 Task: Create a new view for identification history
Action: Mouse moved to (225, 129)
Screenshot: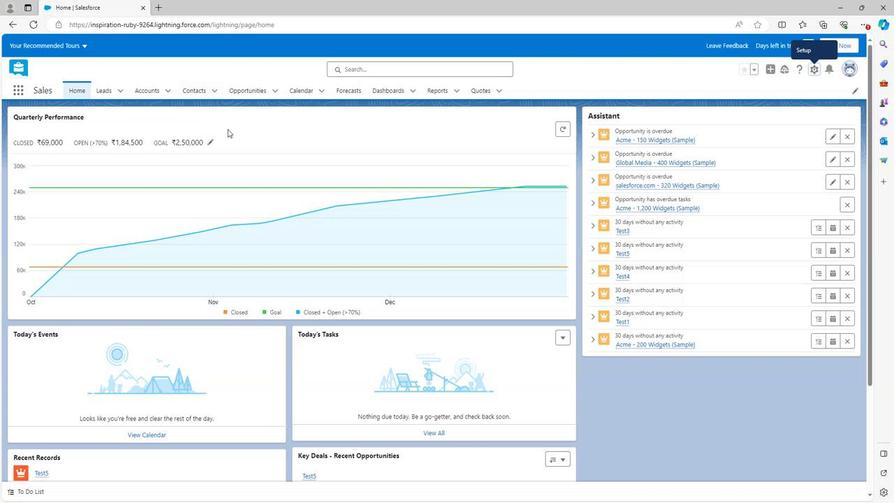
Action: Mouse scrolled (225, 129) with delta (0, 0)
Screenshot: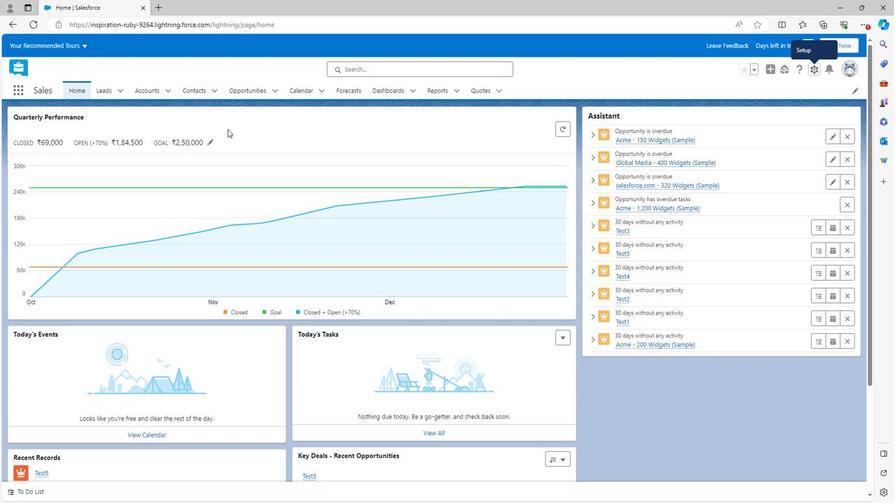 
Action: Mouse scrolled (225, 129) with delta (0, 0)
Screenshot: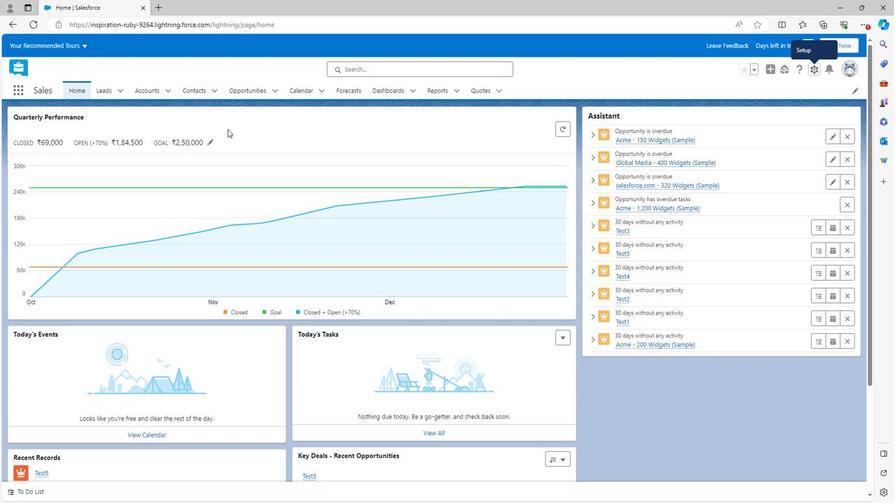 
Action: Mouse scrolled (225, 129) with delta (0, 0)
Screenshot: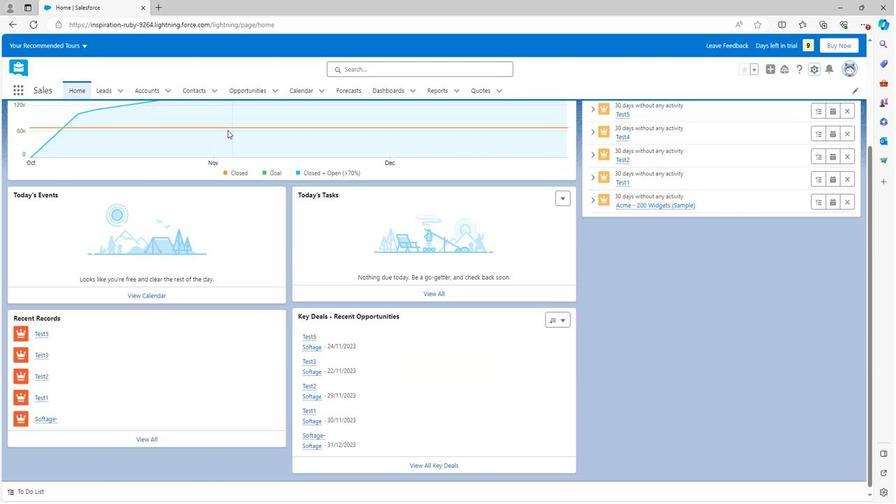 
Action: Mouse scrolled (225, 129) with delta (0, 0)
Screenshot: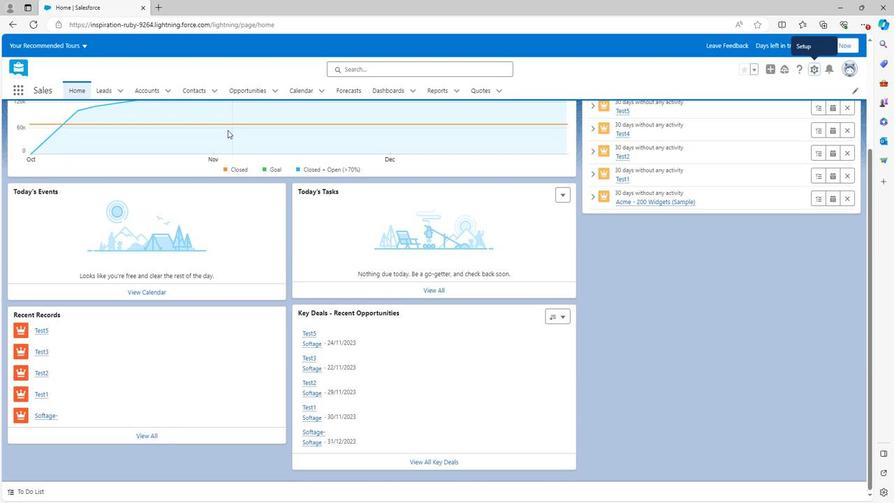 
Action: Mouse scrolled (225, 129) with delta (0, 0)
Screenshot: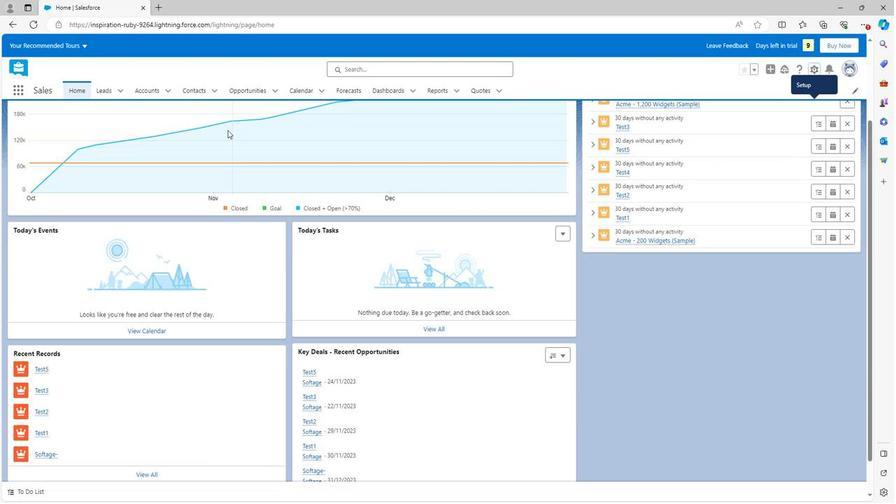 
Action: Mouse scrolled (225, 129) with delta (0, 0)
Screenshot: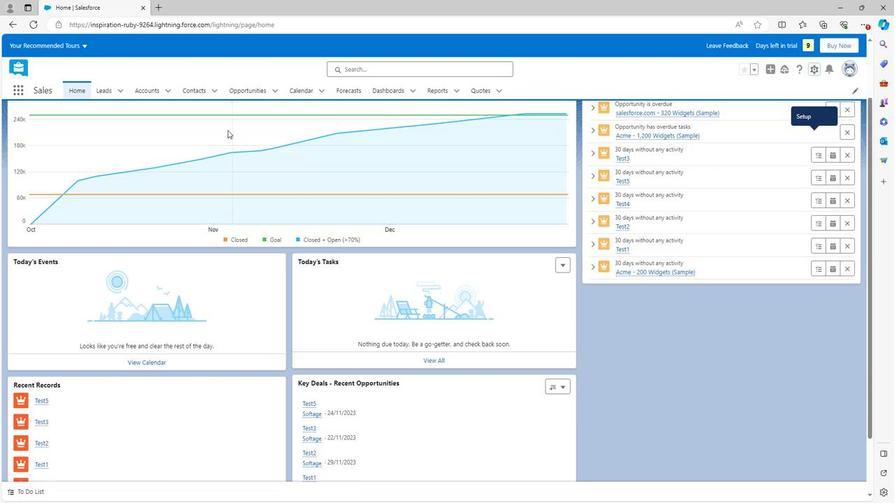 
Action: Mouse scrolled (225, 129) with delta (0, 0)
Screenshot: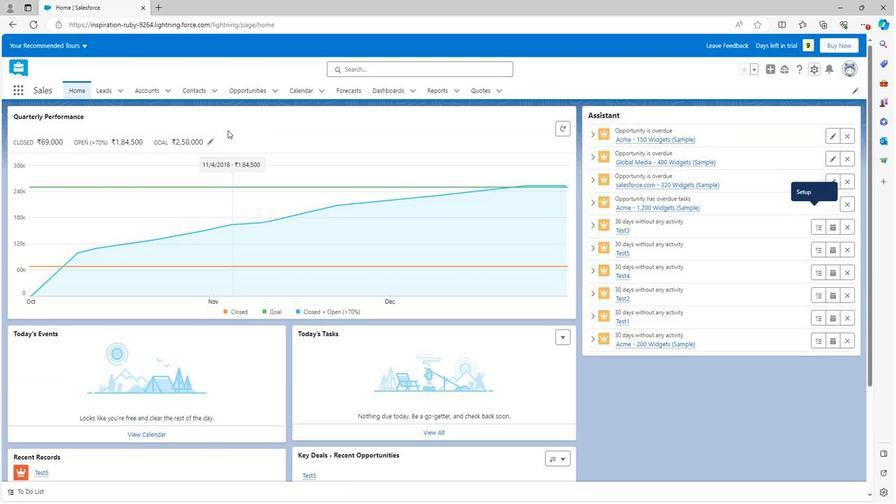 
Action: Mouse moved to (809, 71)
Screenshot: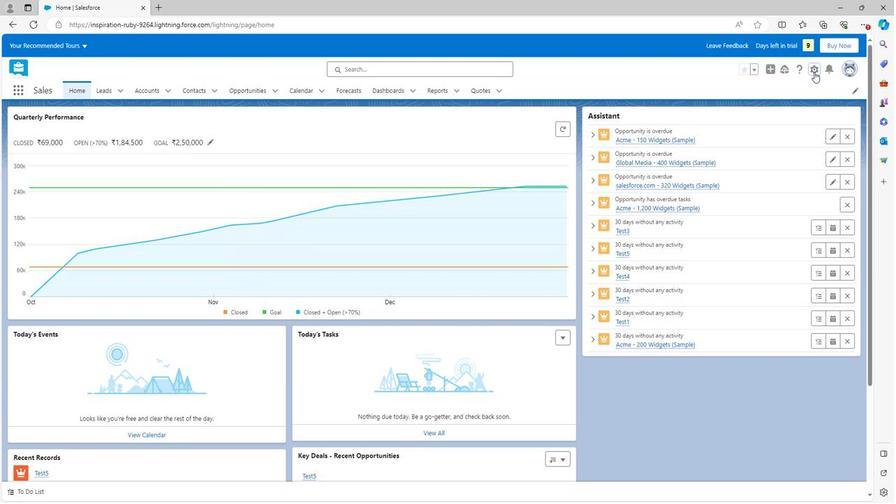 
Action: Mouse pressed left at (809, 71)
Screenshot: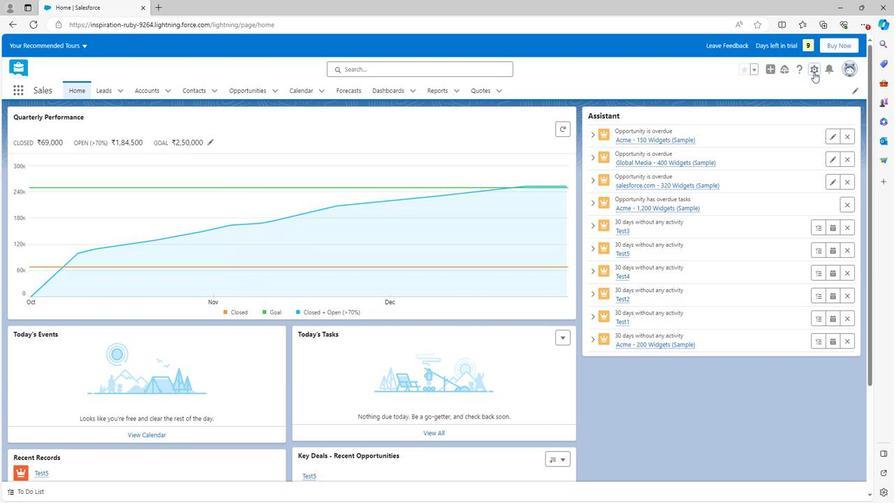 
Action: Mouse moved to (776, 92)
Screenshot: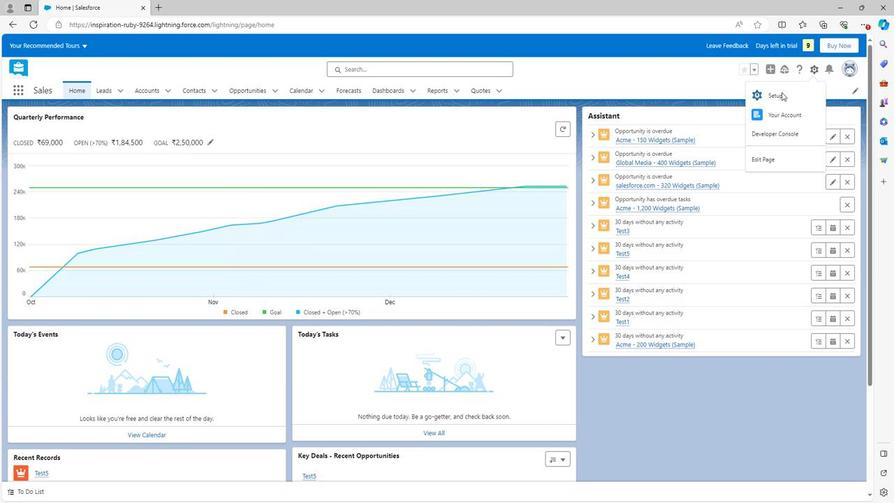 
Action: Mouse pressed left at (776, 92)
Screenshot: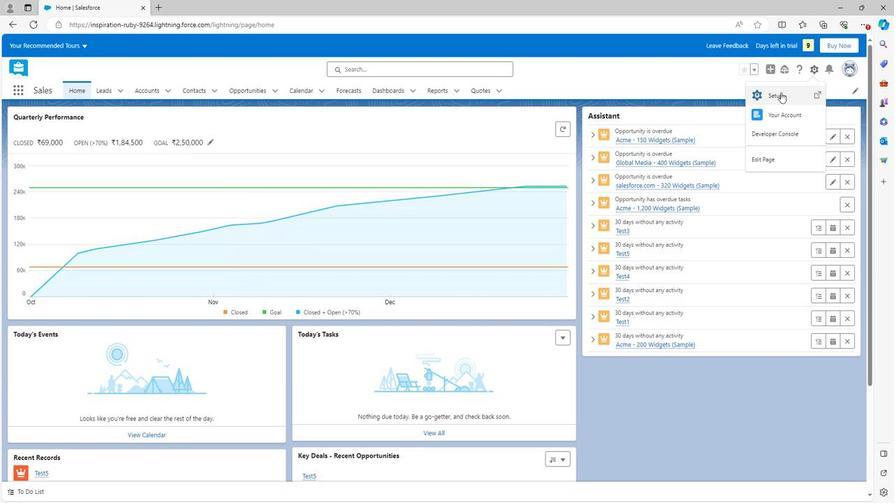 
Action: Mouse moved to (30, 395)
Screenshot: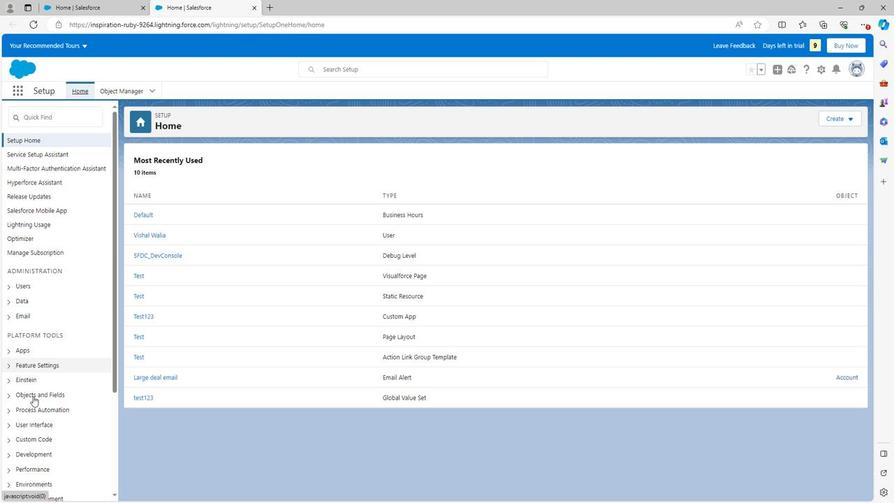 
Action: Mouse scrolled (30, 395) with delta (0, 0)
Screenshot: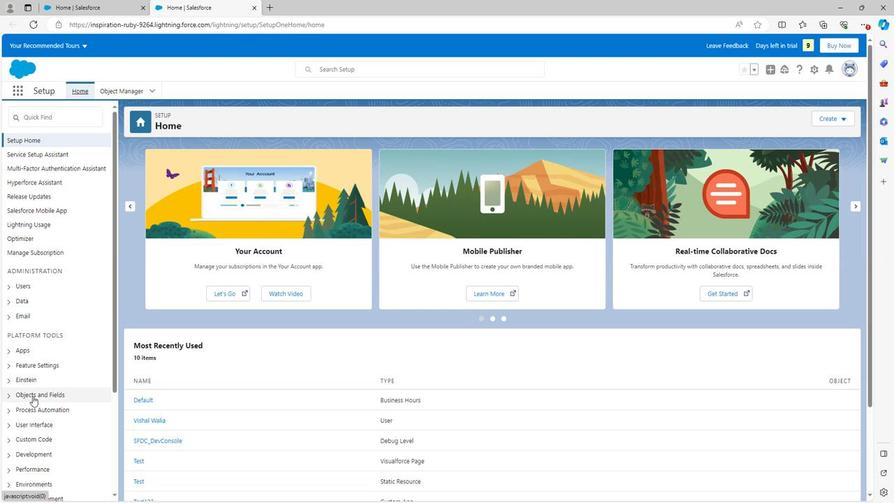 
Action: Mouse scrolled (30, 395) with delta (0, 0)
Screenshot: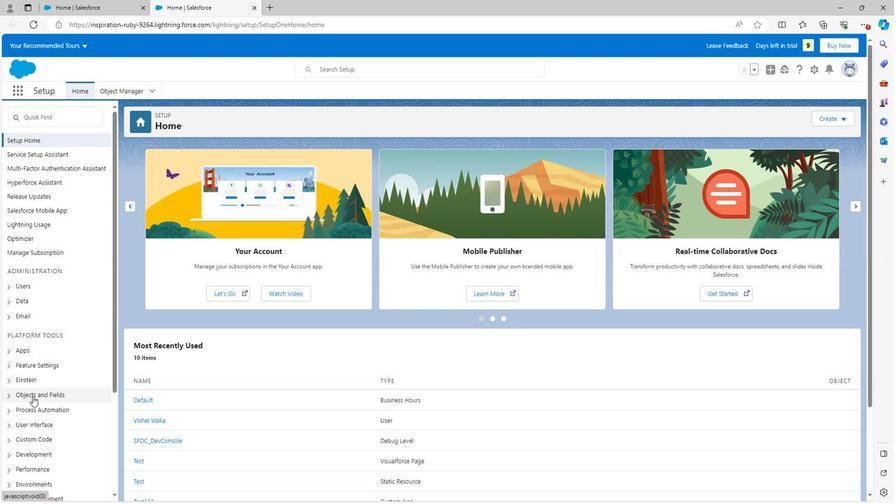 
Action: Mouse scrolled (30, 395) with delta (0, 0)
Screenshot: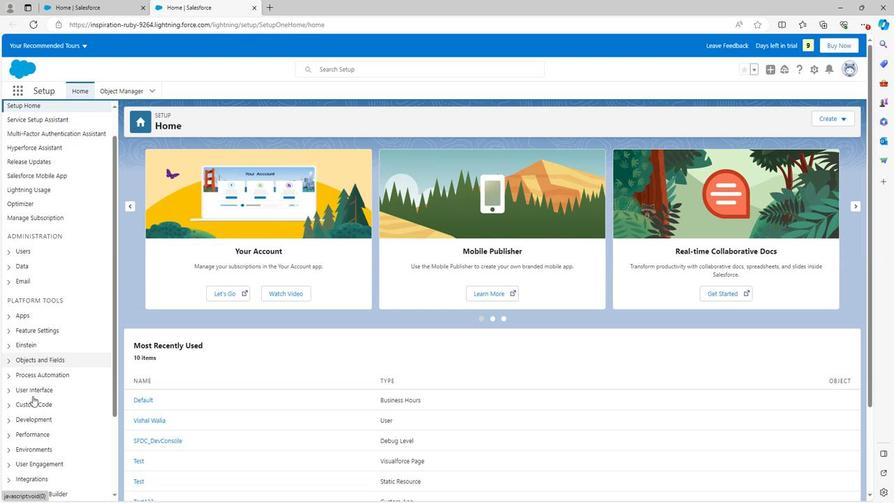 
Action: Mouse scrolled (30, 395) with delta (0, 0)
Screenshot: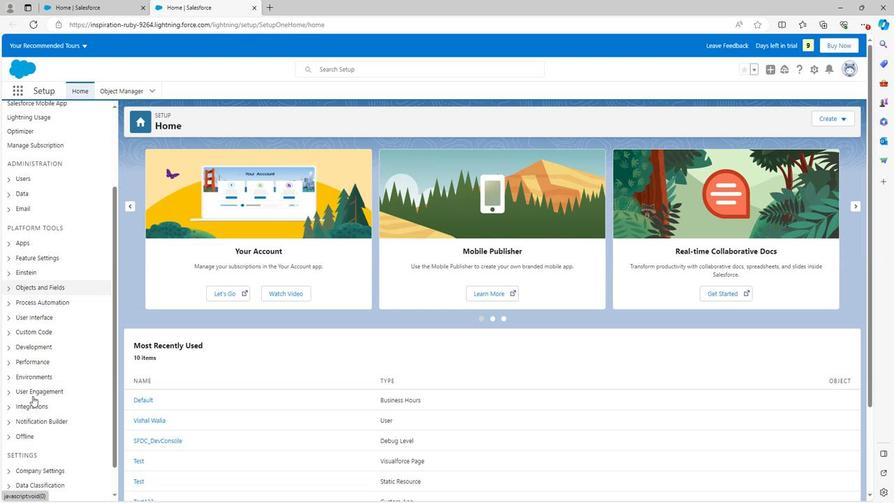 
Action: Mouse moved to (30, 396)
Screenshot: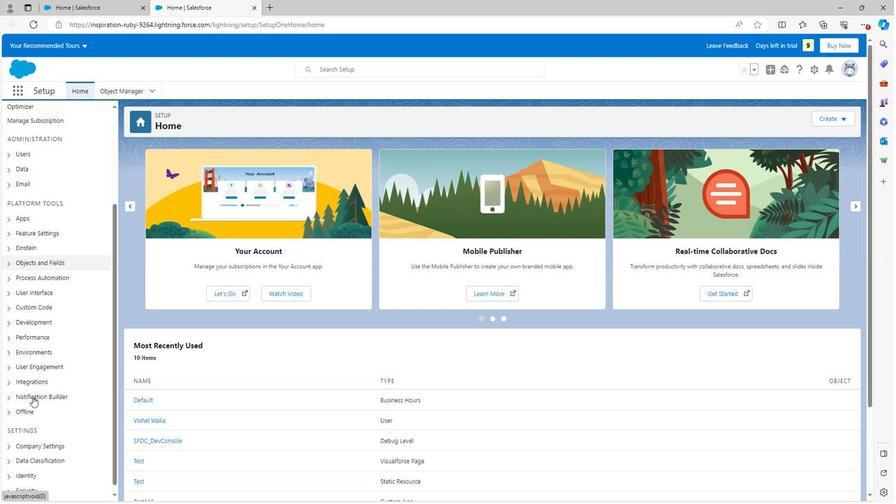 
Action: Mouse scrolled (30, 396) with delta (0, 0)
Screenshot: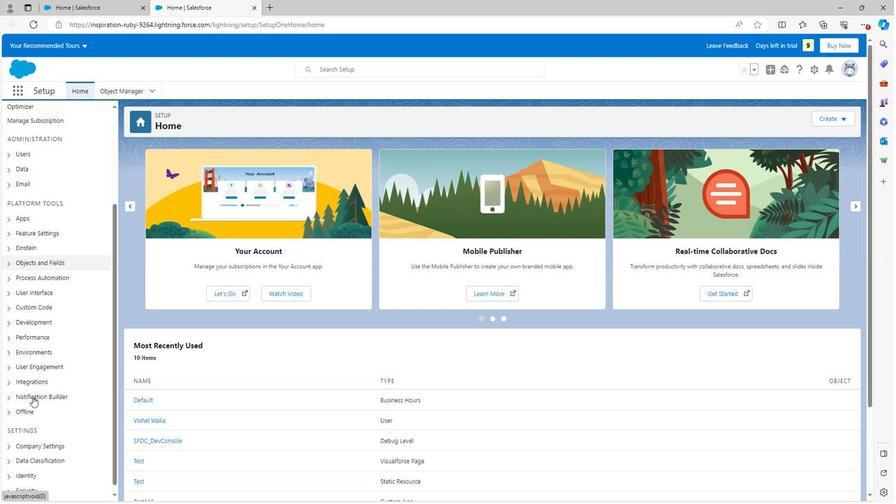 
Action: Mouse moved to (30, 397)
Screenshot: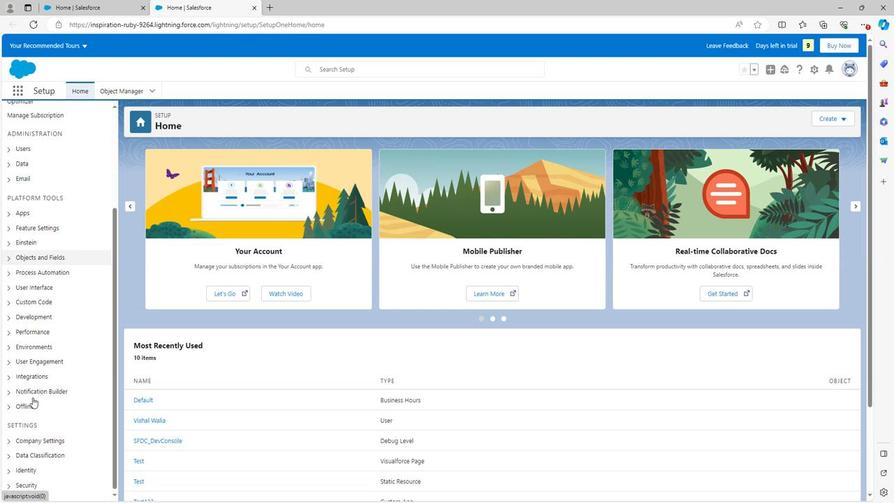 
Action: Mouse scrolled (30, 396) with delta (0, 0)
Screenshot: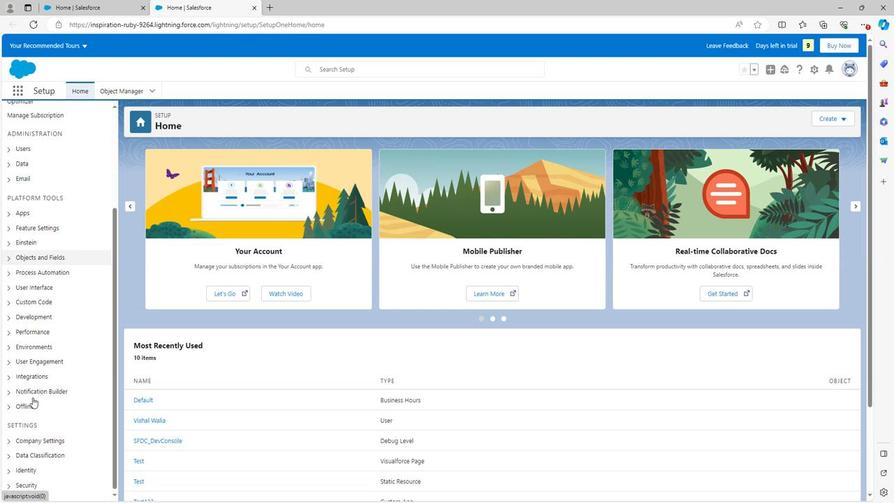 
Action: Mouse scrolled (30, 396) with delta (0, 0)
Screenshot: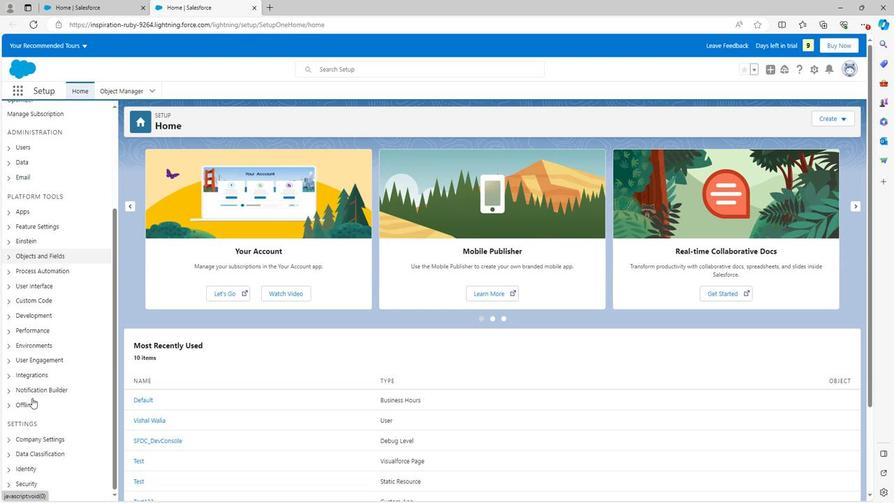 
Action: Mouse moved to (7, 469)
Screenshot: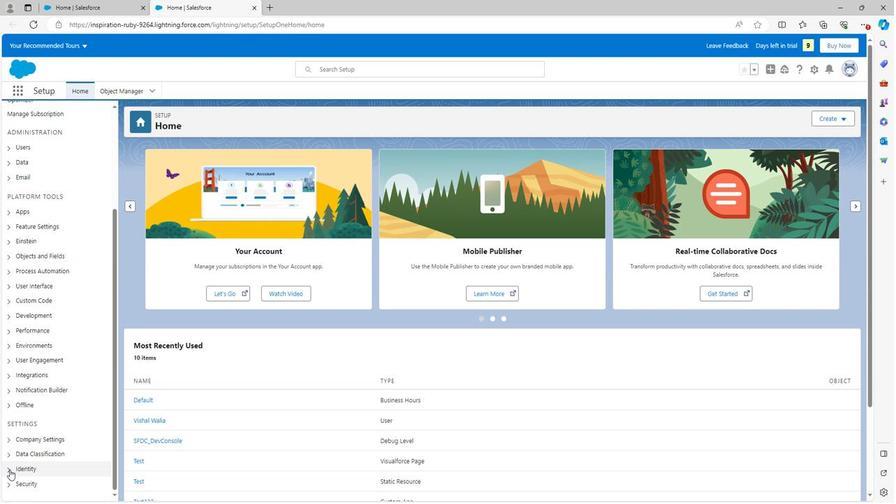
Action: Mouse pressed left at (7, 469)
Screenshot: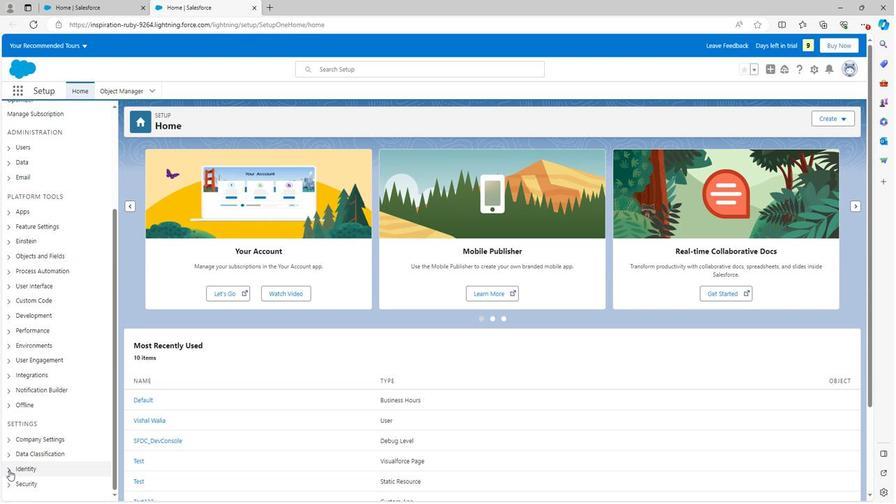 
Action: Mouse moved to (7, 469)
Screenshot: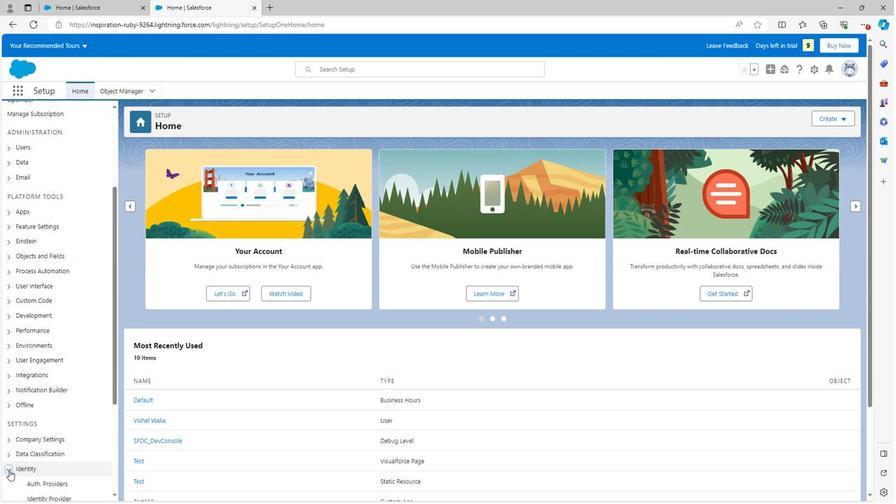 
Action: Mouse scrolled (7, 469) with delta (0, 0)
Screenshot: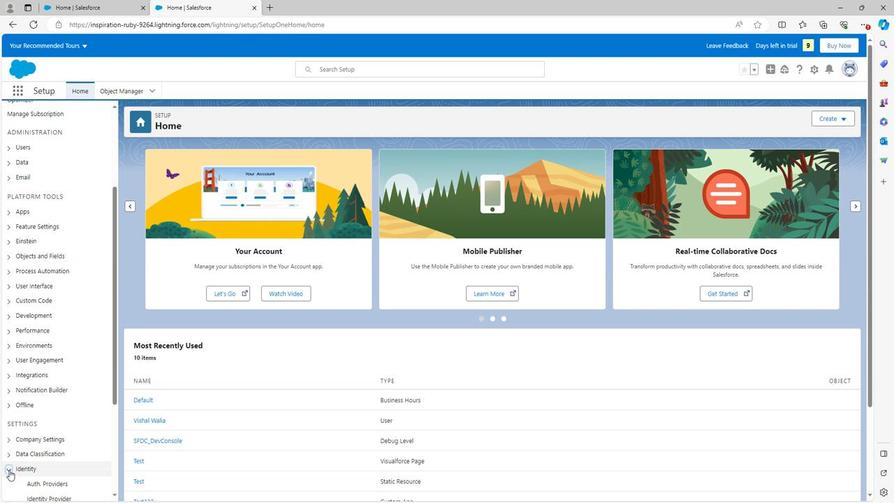 
Action: Mouse scrolled (7, 469) with delta (0, 0)
Screenshot: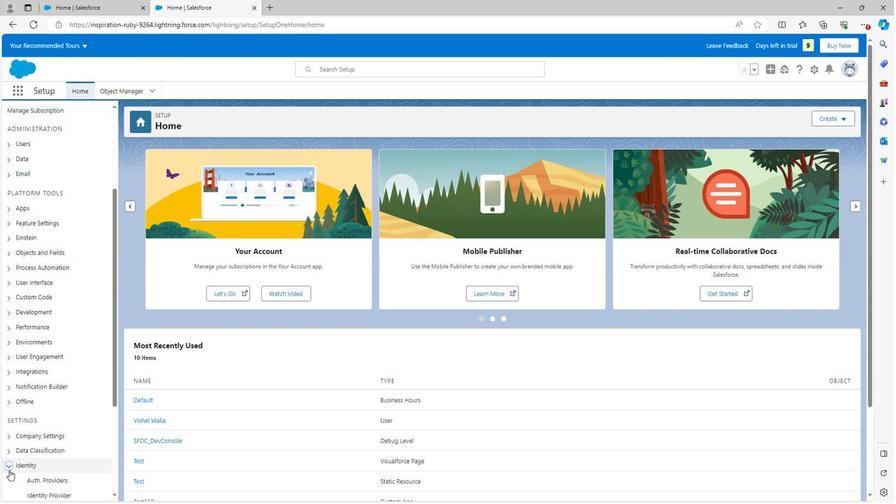 
Action: Mouse scrolled (7, 469) with delta (0, 0)
Screenshot: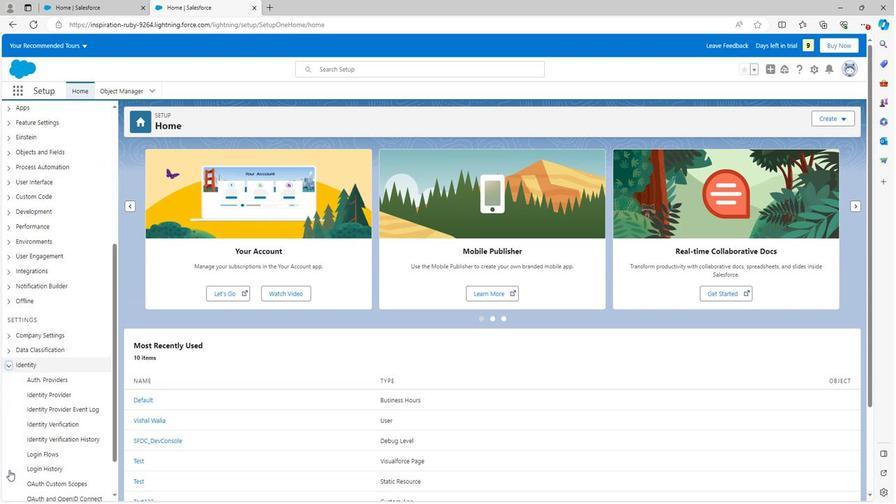 
Action: Mouse scrolled (7, 469) with delta (0, 0)
Screenshot: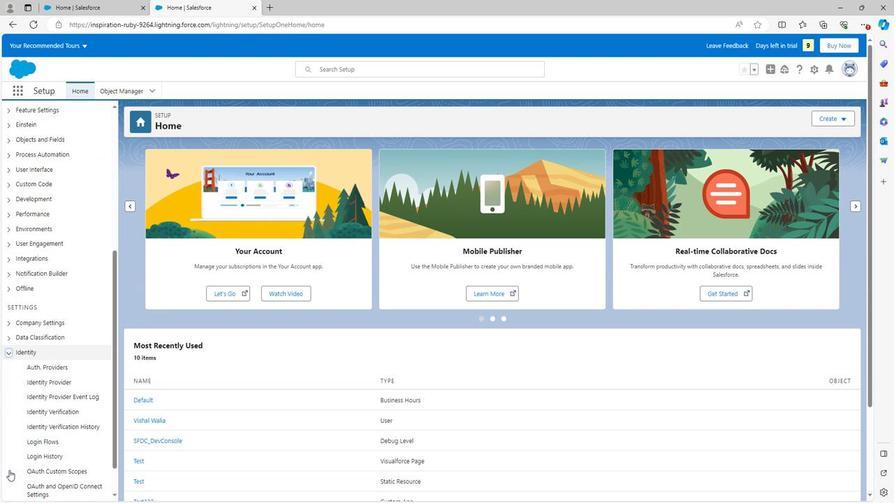 
Action: Mouse scrolled (7, 469) with delta (0, 0)
Screenshot: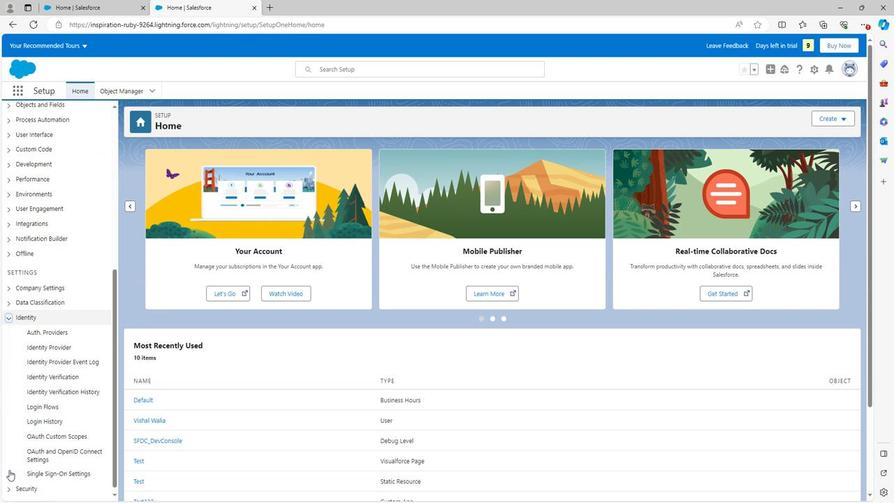
Action: Mouse moved to (51, 387)
Screenshot: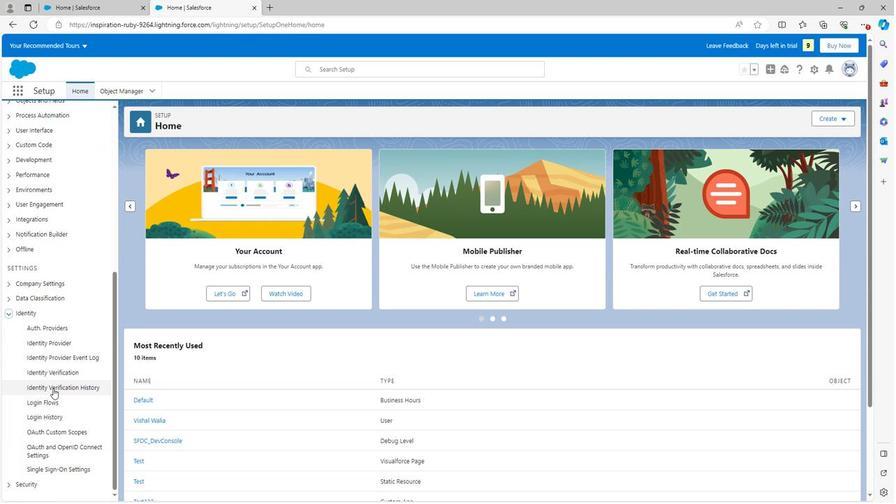 
Action: Mouse pressed left at (51, 387)
Screenshot: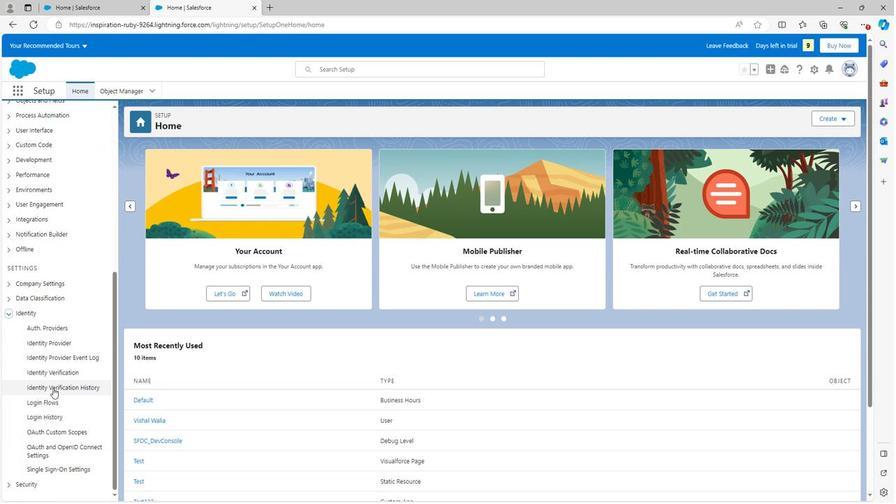 
Action: Mouse moved to (154, 217)
Screenshot: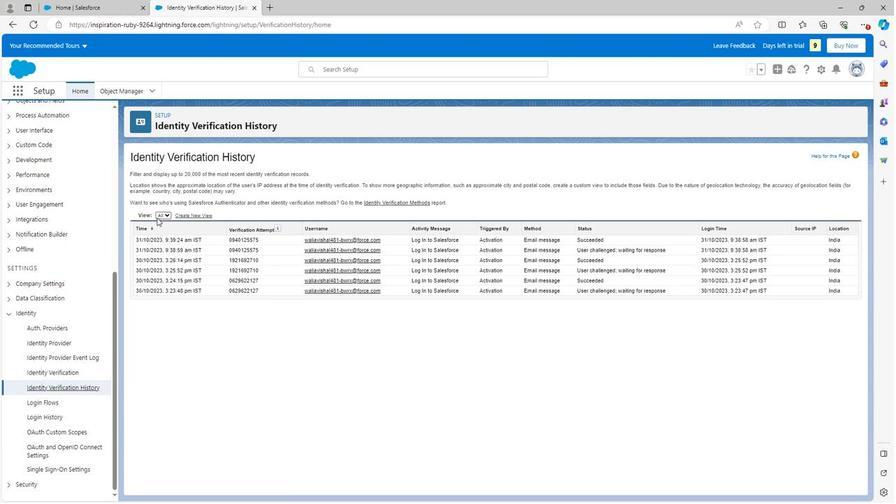 
Action: Mouse scrolled (154, 216) with delta (0, 0)
Screenshot: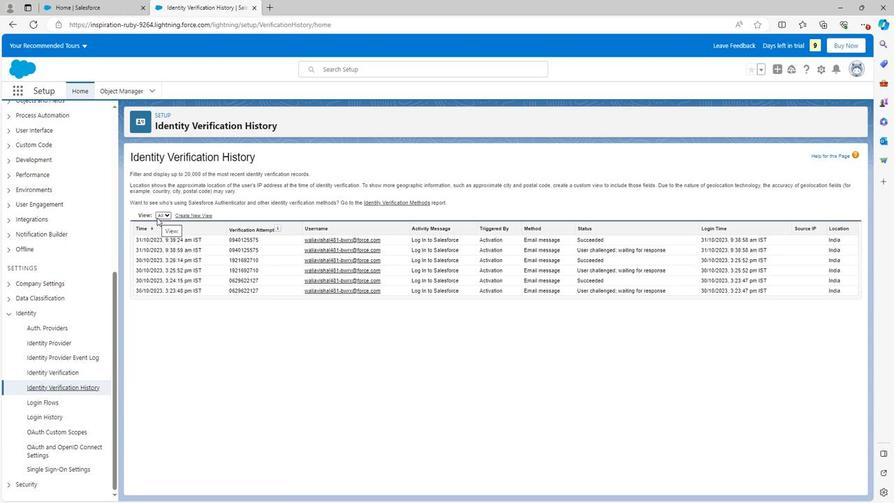 
Action: Mouse scrolled (154, 216) with delta (0, 0)
Screenshot: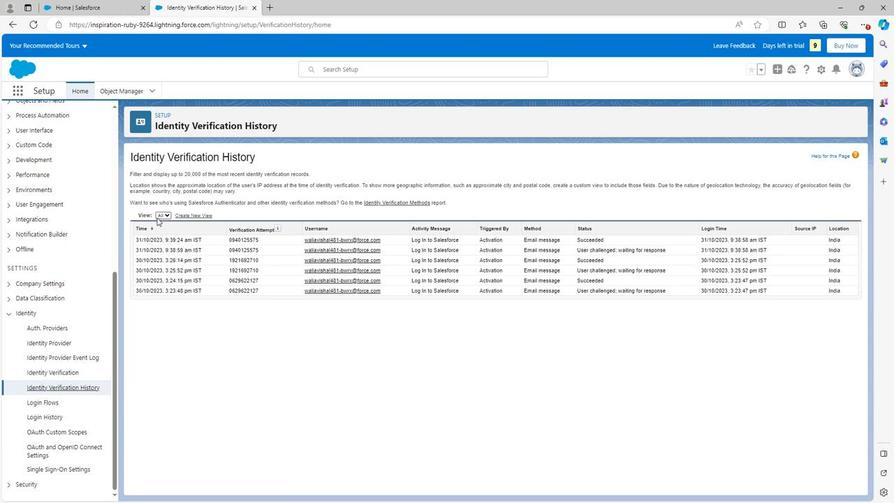 
Action: Mouse scrolled (154, 216) with delta (0, 0)
Screenshot: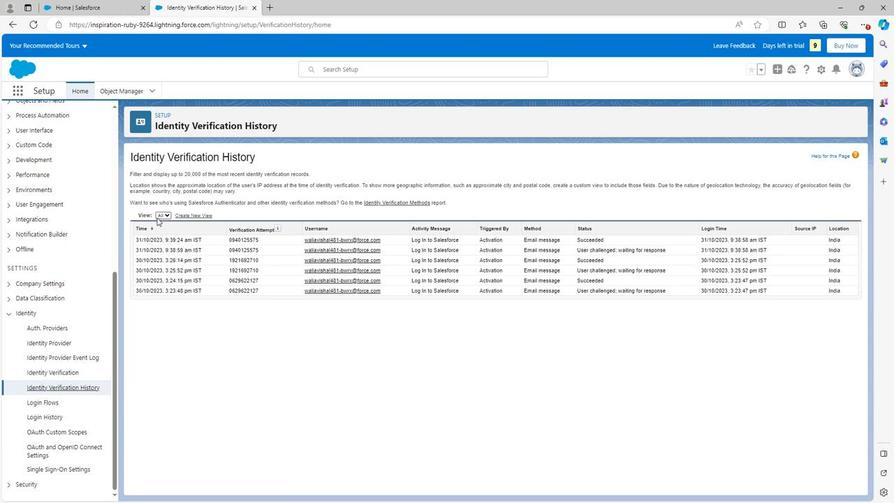 
Action: Mouse scrolled (154, 216) with delta (0, 0)
Screenshot: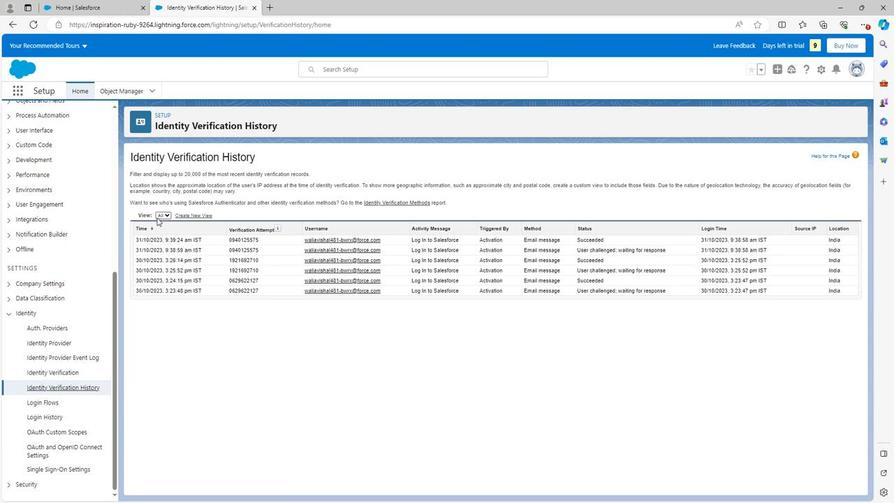 
Action: Mouse moved to (162, 215)
Screenshot: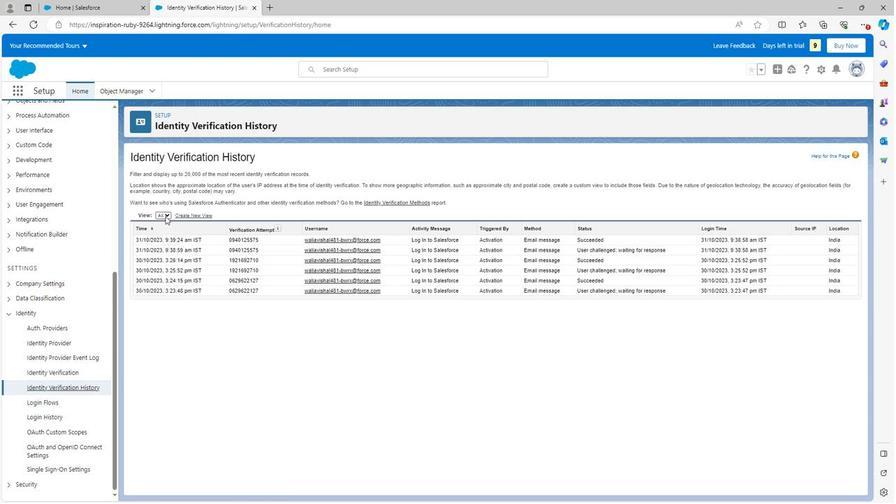 
Action: Mouse pressed left at (162, 215)
Screenshot: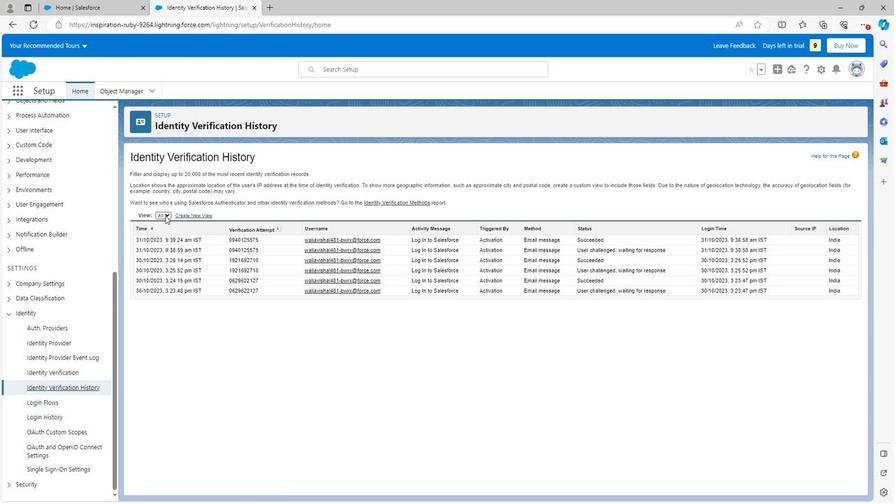 
Action: Mouse moved to (162, 214)
Screenshot: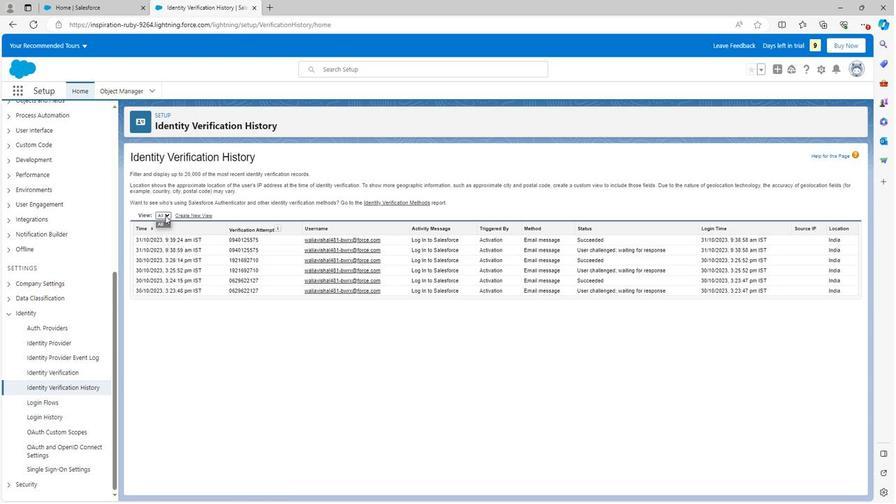 
Action: Mouse pressed left at (162, 214)
Screenshot: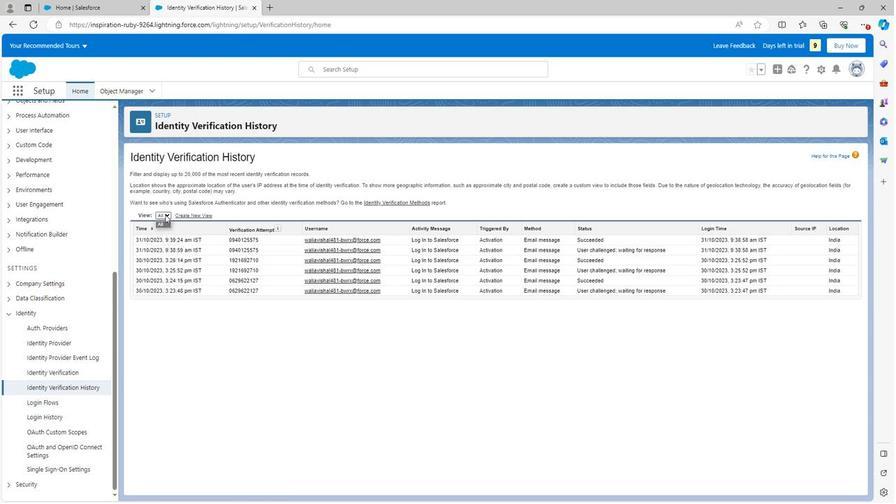 
Action: Mouse moved to (215, 213)
Screenshot: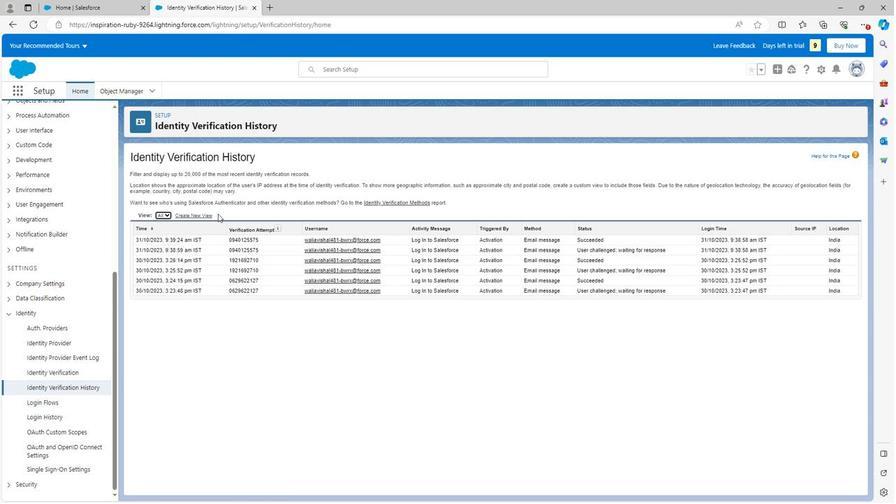 
